 Task: Add Sprouts Lavender Laundry Detergent to the cart.
Action: Mouse moved to (764, 264)
Screenshot: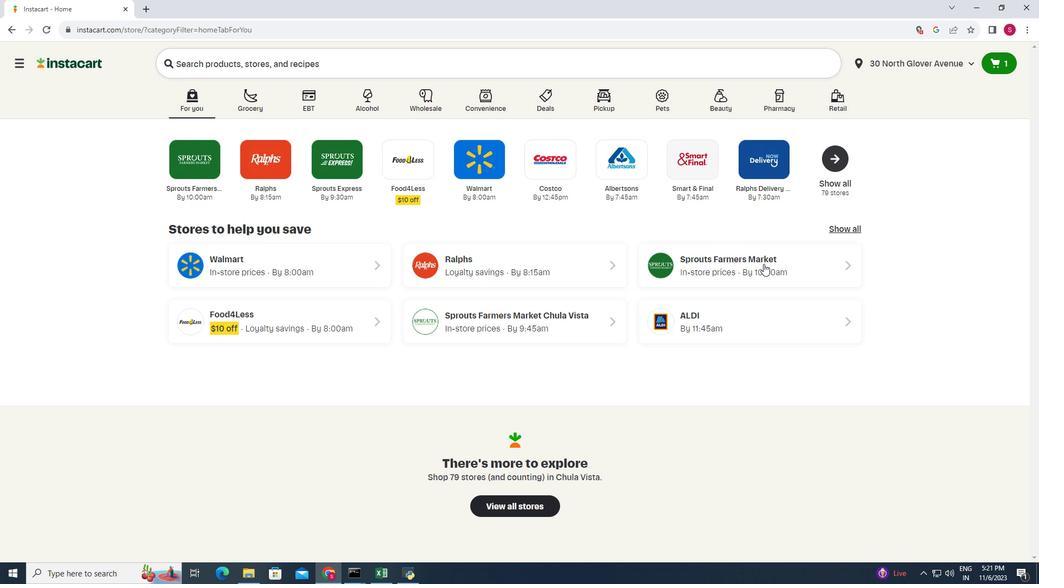 
Action: Mouse pressed left at (764, 264)
Screenshot: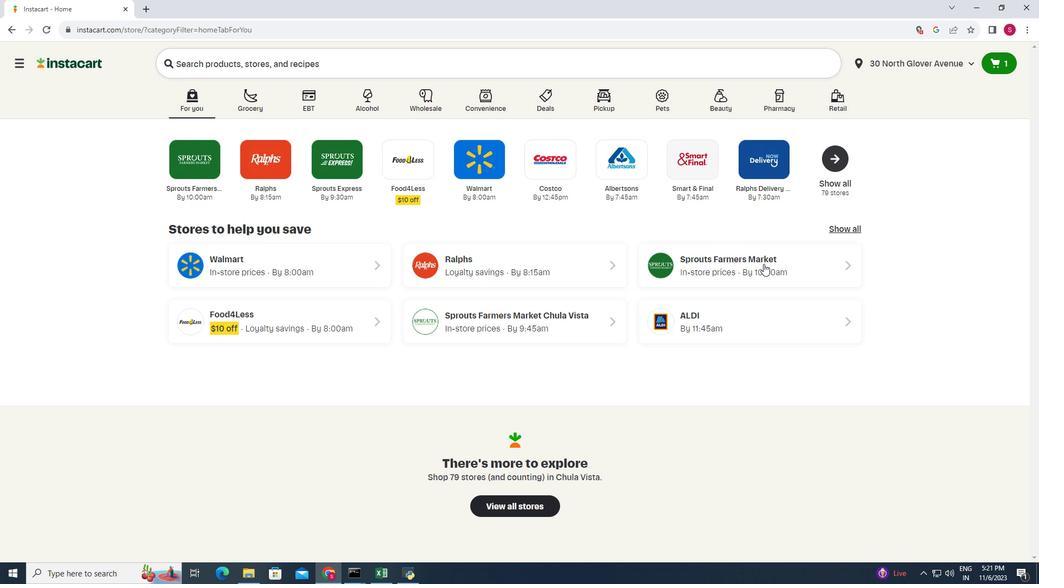 
Action: Mouse moved to (34, 327)
Screenshot: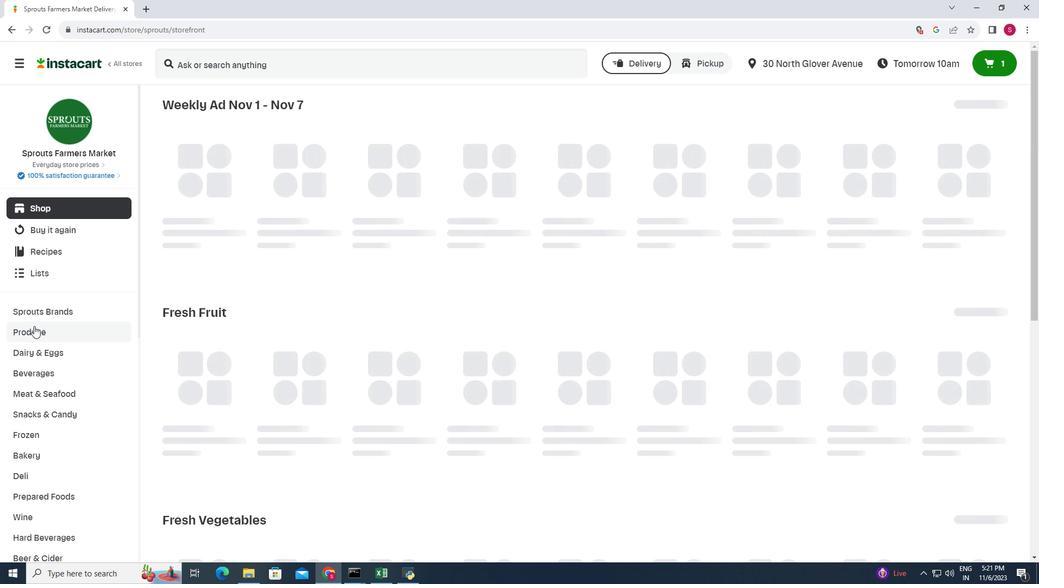 
Action: Mouse scrolled (34, 326) with delta (0, 0)
Screenshot: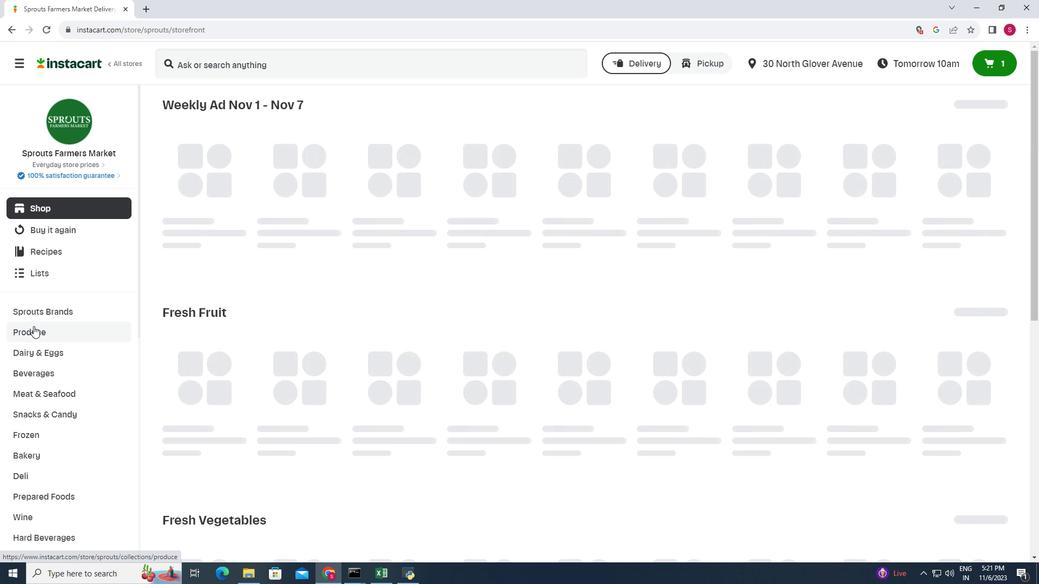 
Action: Mouse scrolled (34, 326) with delta (0, 0)
Screenshot: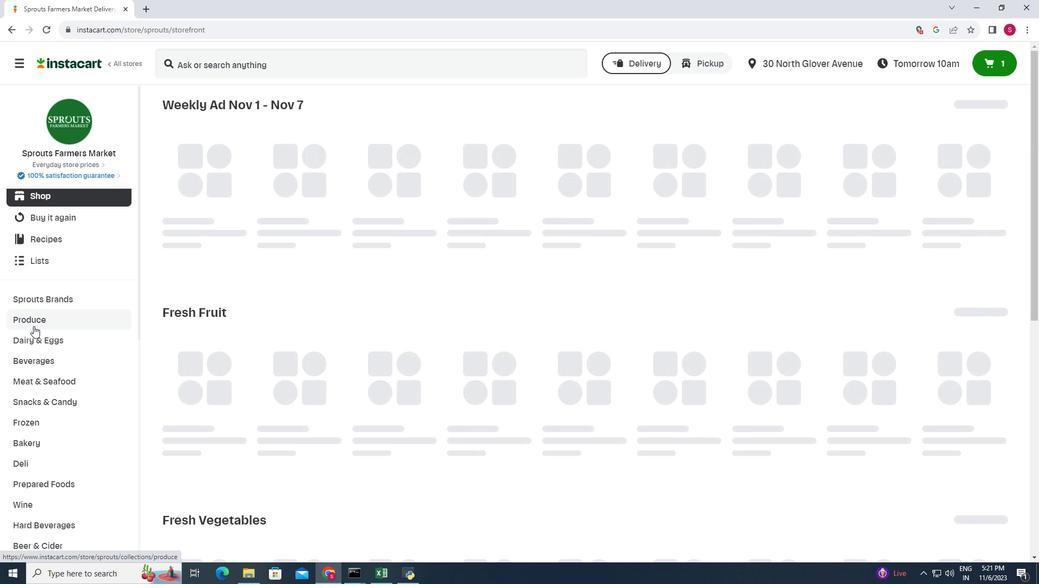 
Action: Mouse scrolled (34, 326) with delta (0, 0)
Screenshot: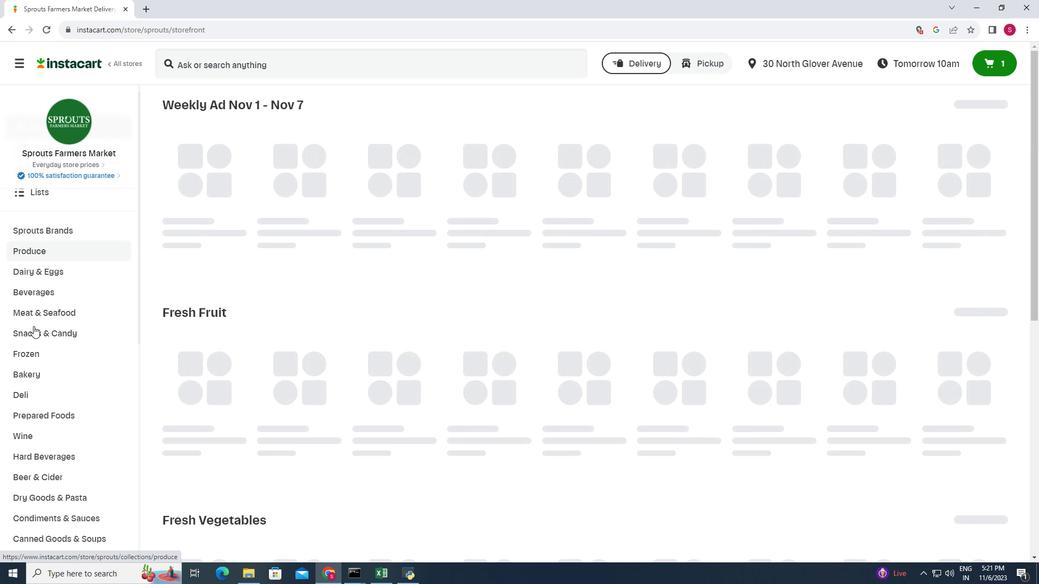 
Action: Mouse scrolled (34, 326) with delta (0, 0)
Screenshot: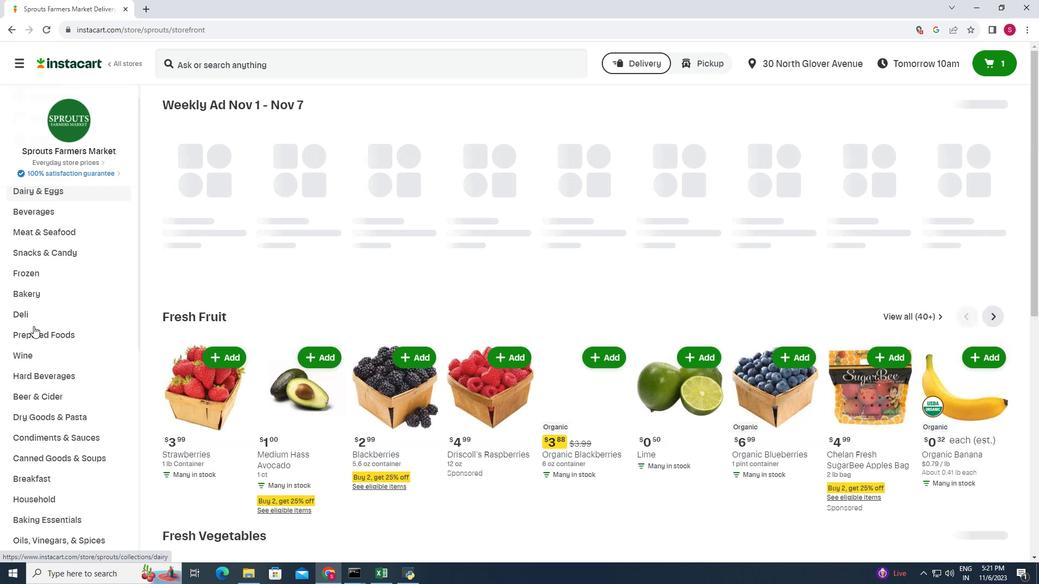 
Action: Mouse moved to (34, 327)
Screenshot: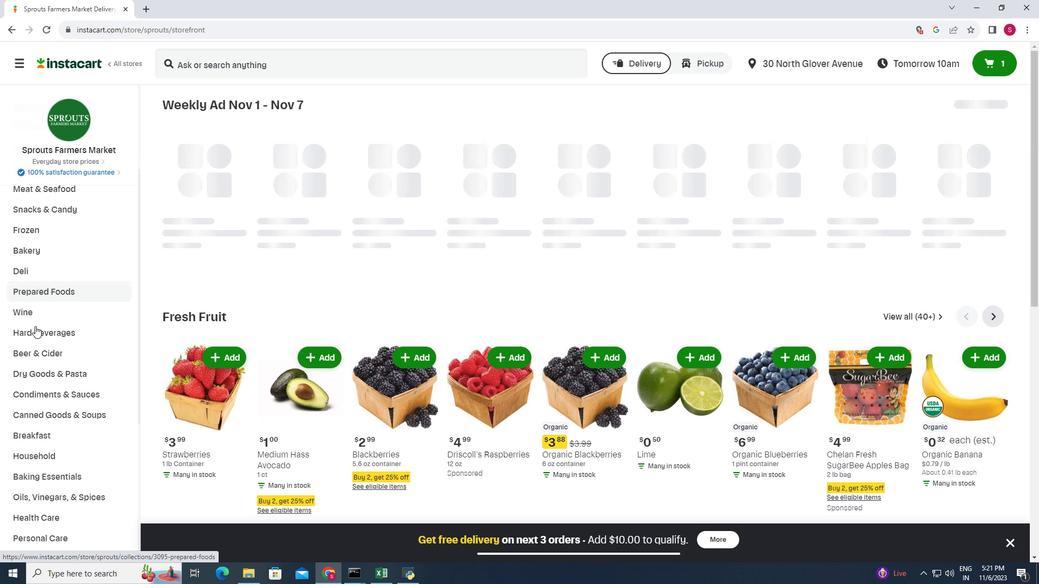 
Action: Mouse scrolled (34, 326) with delta (0, 0)
Screenshot: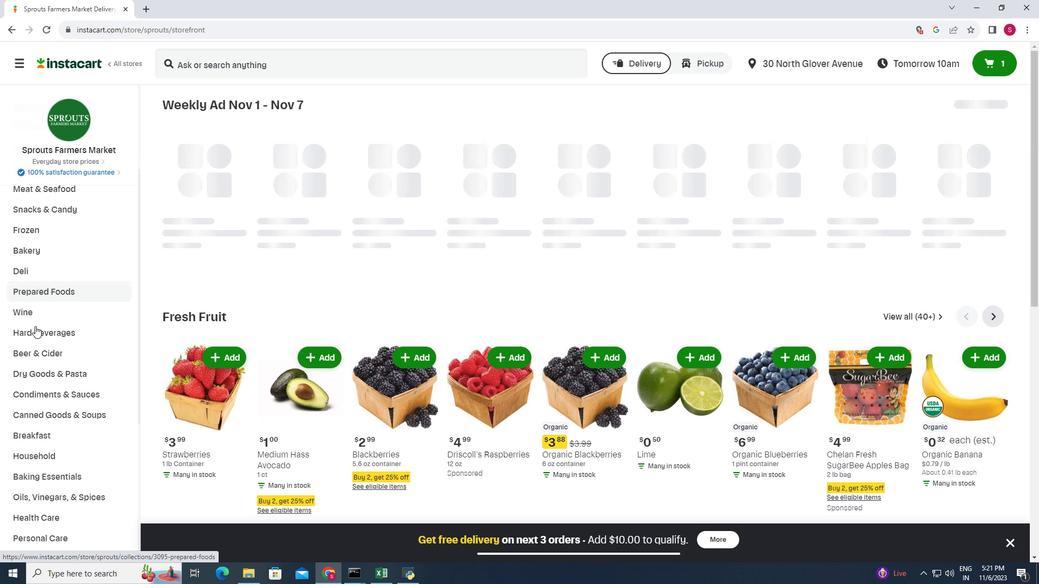 
Action: Mouse moved to (38, 391)
Screenshot: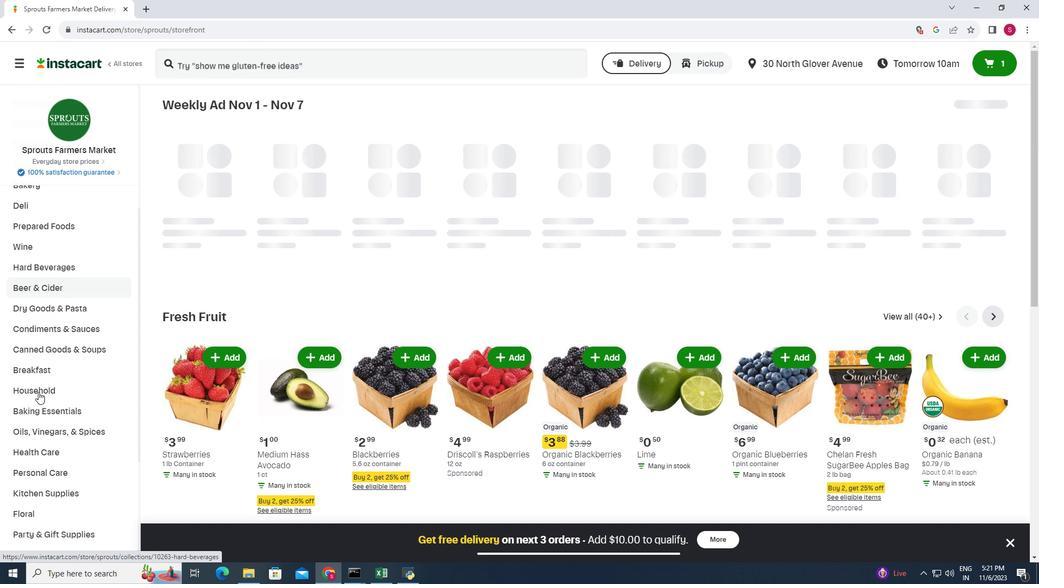 
Action: Mouse pressed left at (38, 391)
Screenshot: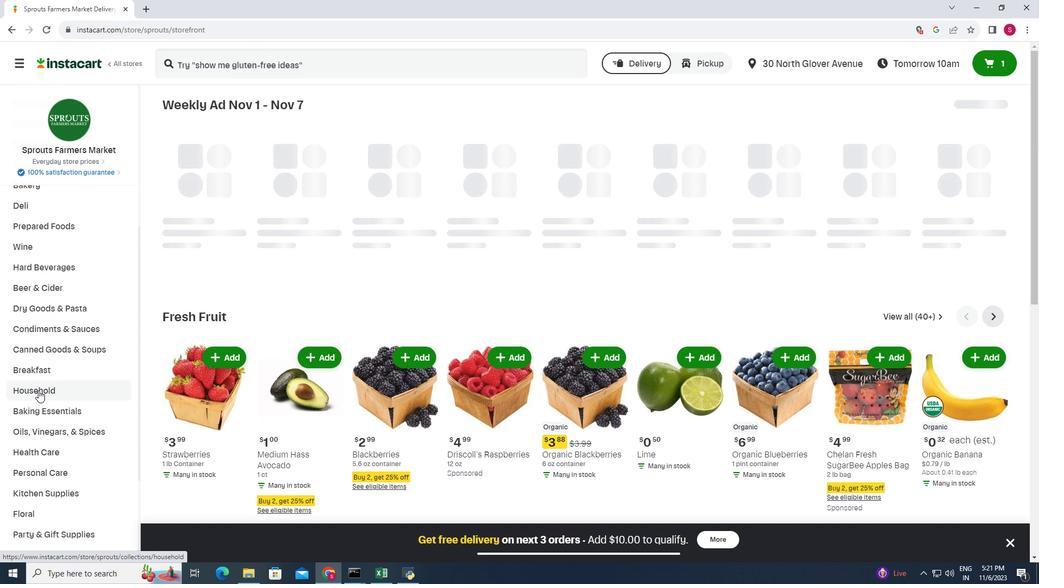 
Action: Mouse moved to (400, 139)
Screenshot: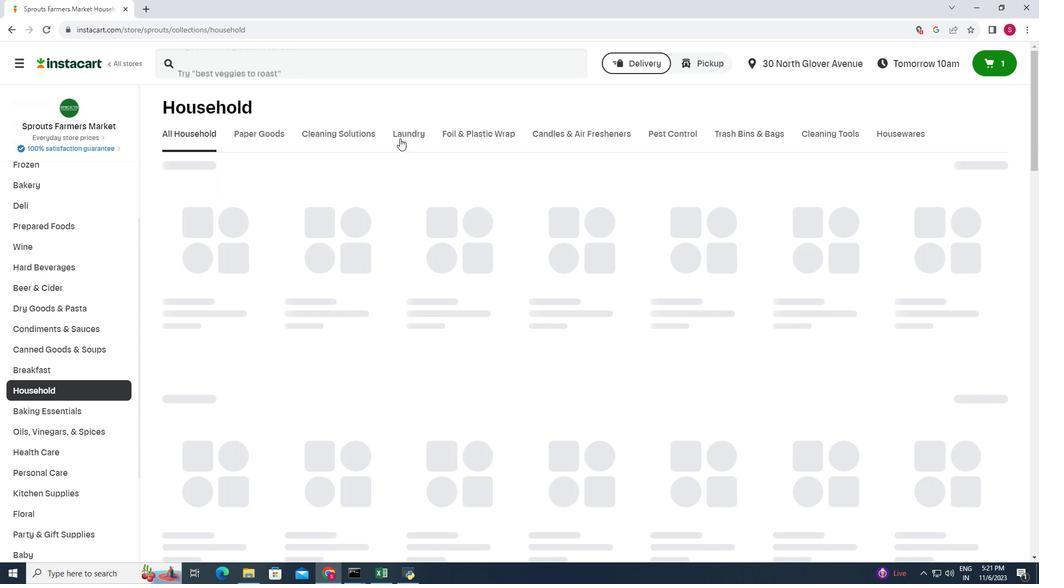 
Action: Mouse pressed left at (400, 139)
Screenshot: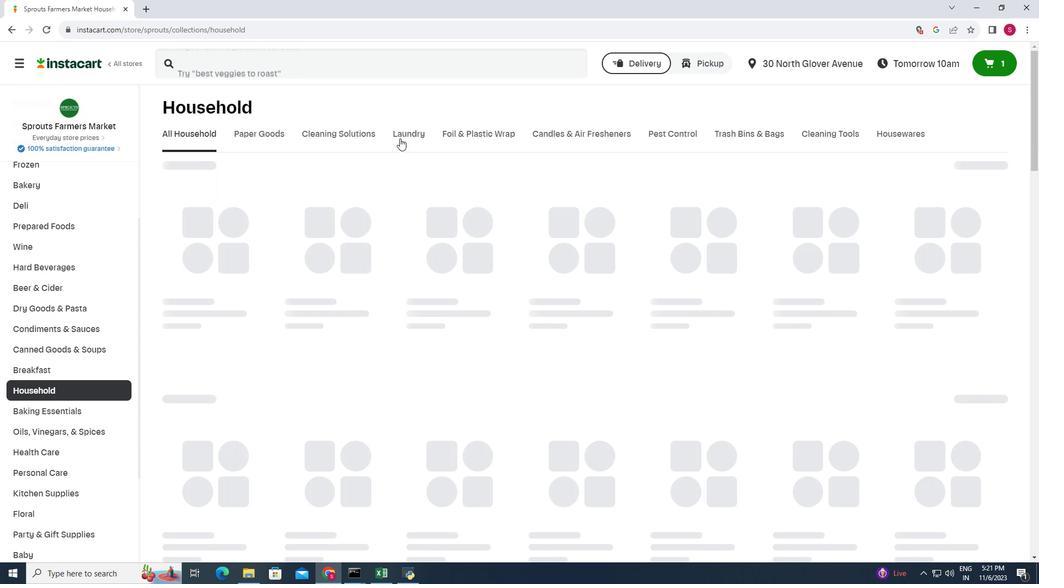 
Action: Mouse moved to (360, 206)
Screenshot: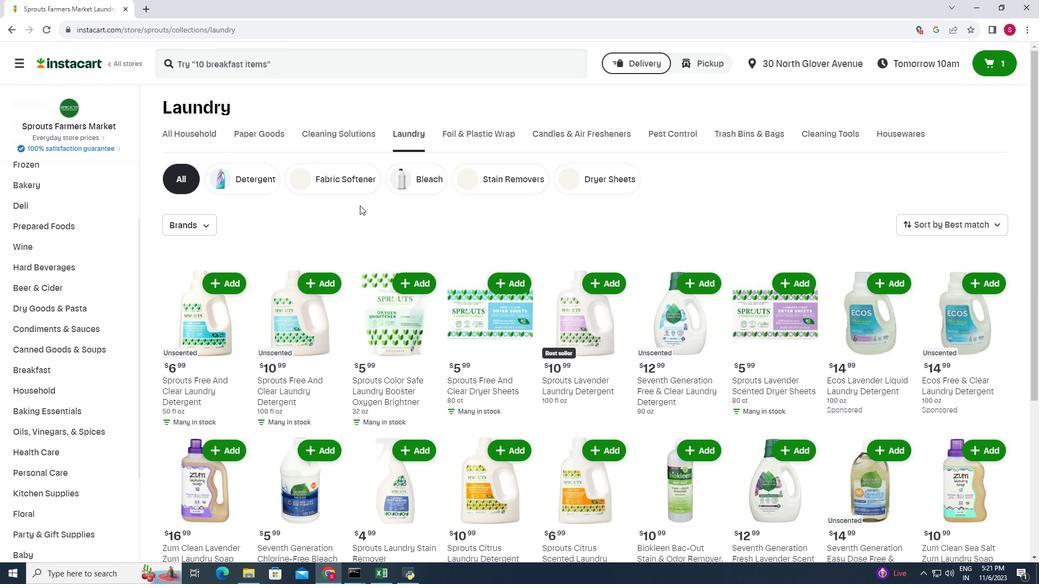 
Action: Mouse scrolled (360, 205) with delta (0, 0)
Screenshot: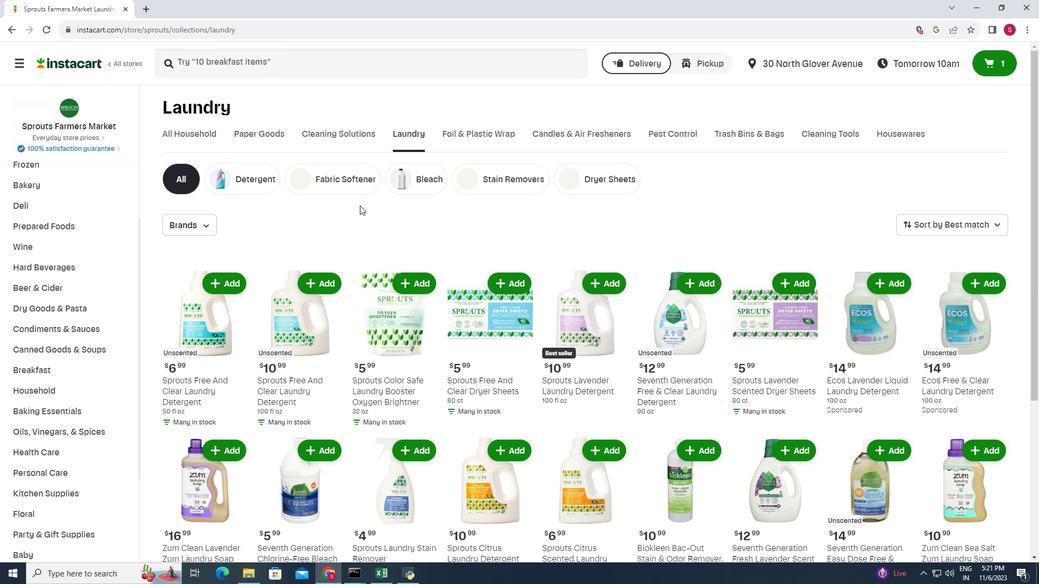 
Action: Mouse moved to (371, 205)
Screenshot: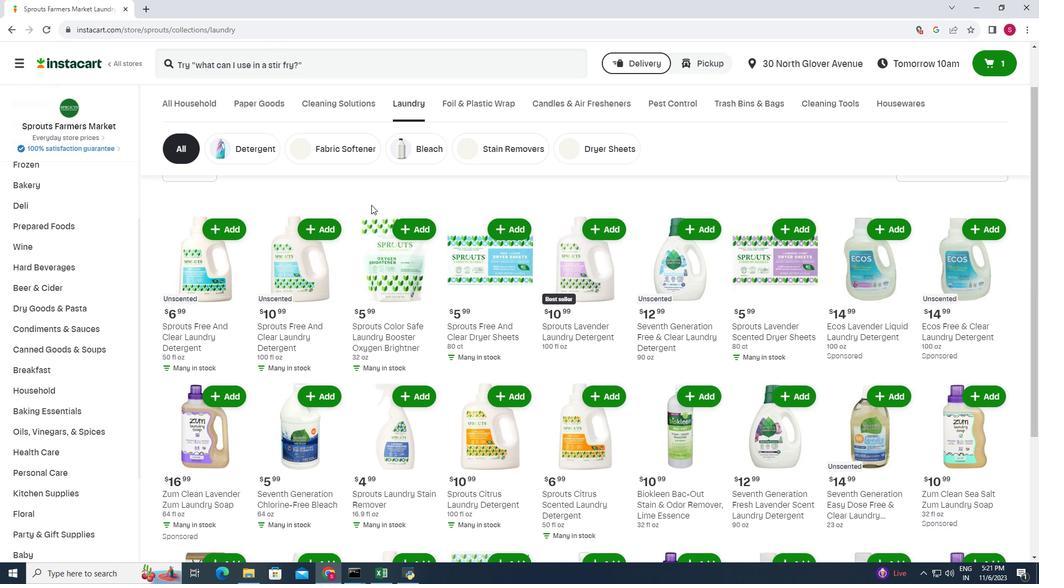 
Action: Mouse scrolled (371, 206) with delta (0, 0)
Screenshot: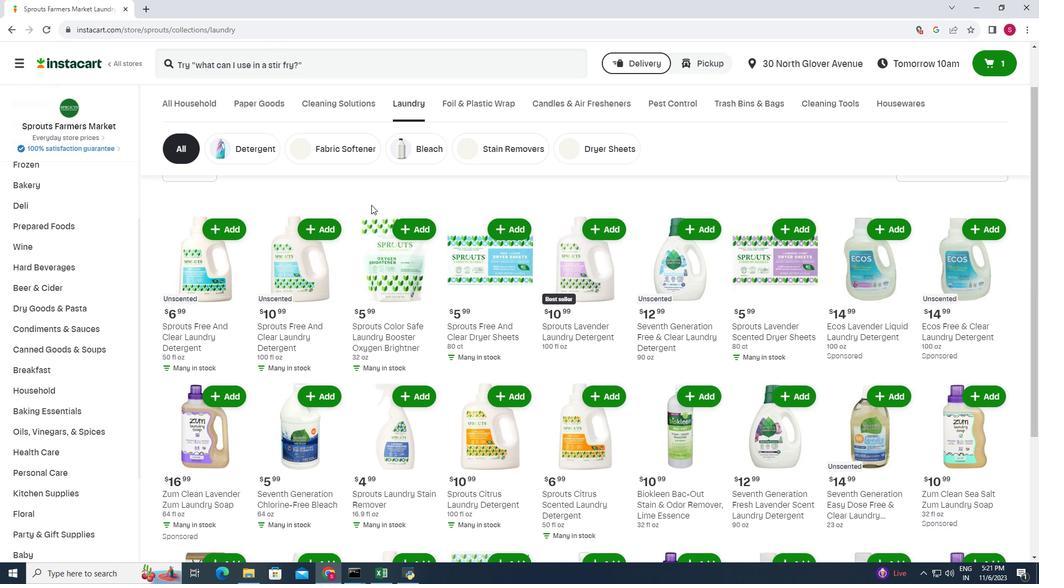 
Action: Mouse moved to (594, 283)
Screenshot: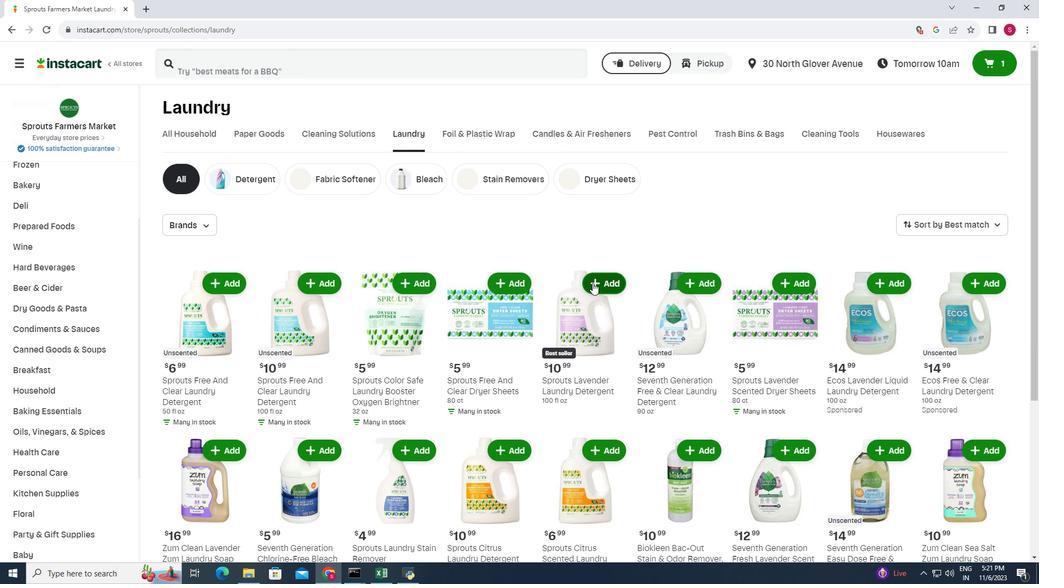 
Action: Mouse pressed left at (594, 283)
Screenshot: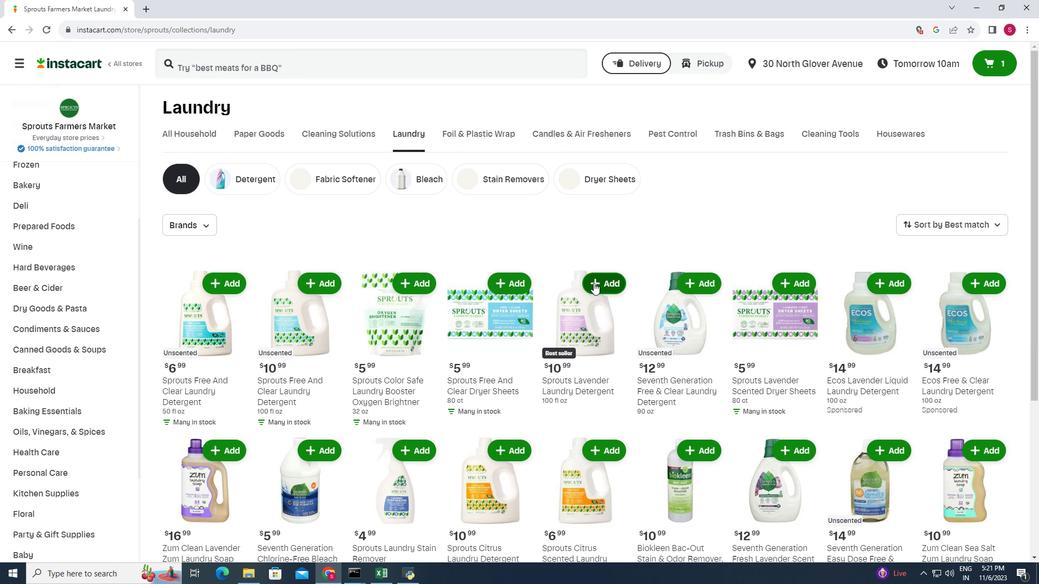 
Action: Mouse moved to (477, 227)
Screenshot: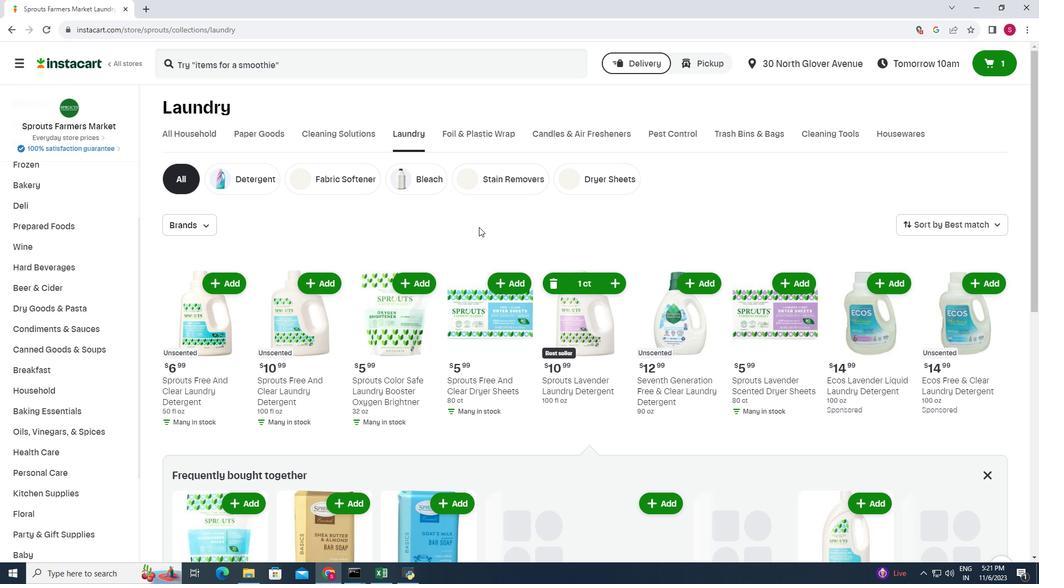 
